 Task: Add Attachment from "Attach a link" to Card Card0000000156 in Board Board0000000039 in Workspace WS0000000013 in Trello. Add Cover Red to Card Card0000000156 in Board Board0000000039 in Workspace WS0000000013 in Trello. Add "Join Card" Button Button0000000156  to Card Card0000000156 in Board Board0000000039 in Workspace WS0000000013 in Trello. Add Description DS0000000156 to Card Card0000000156 in Board Board0000000039 in Workspace WS0000000013 in Trello. Add Comment CM0000000156 to Card Card0000000156 in Board Board0000000039 in Workspace WS0000000013 in Trello
Action: Mouse moved to (538, 24)
Screenshot: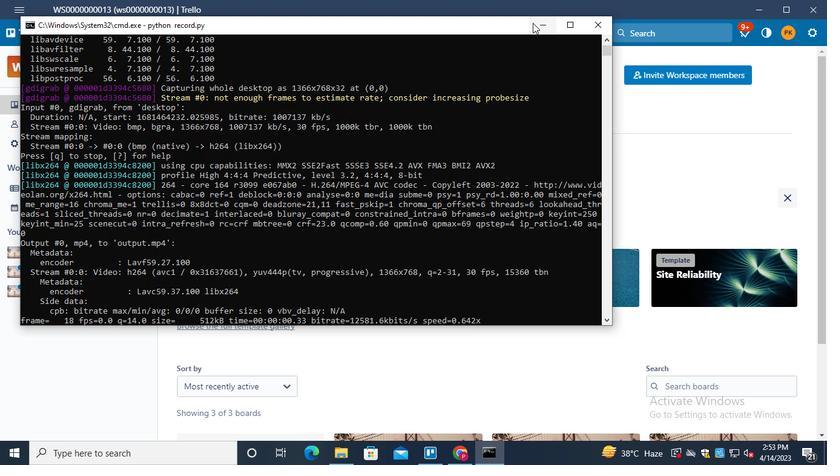 
Action: Mouse pressed left at (538, 24)
Screenshot: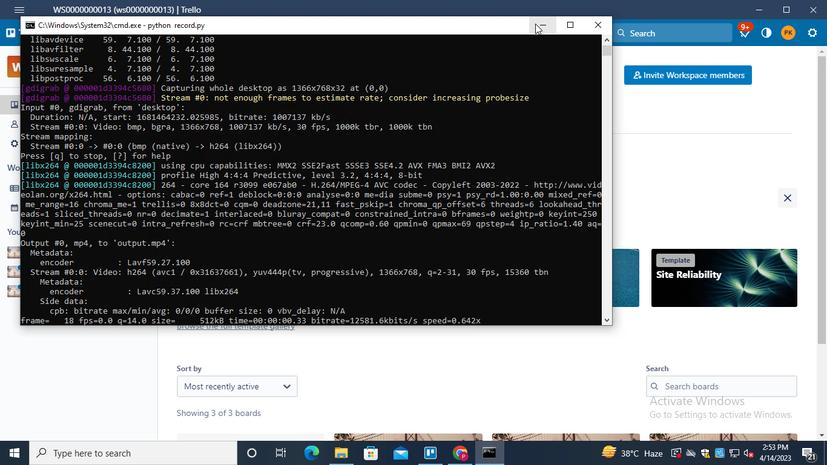 
Action: Mouse moved to (47, 292)
Screenshot: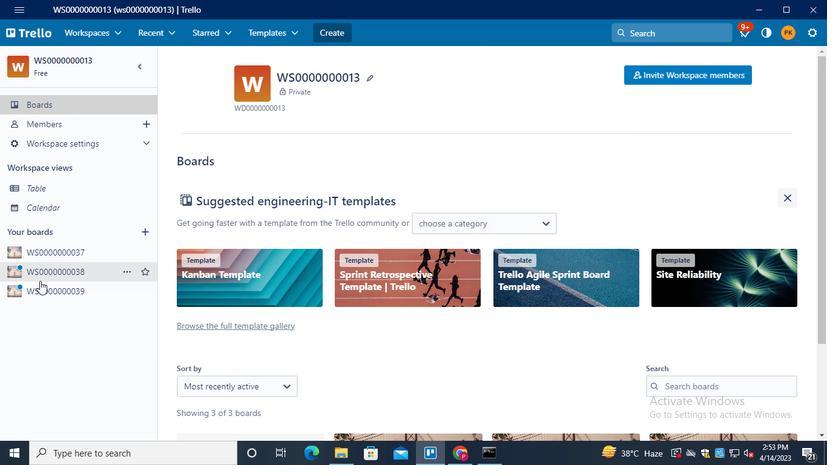 
Action: Mouse pressed left at (47, 292)
Screenshot: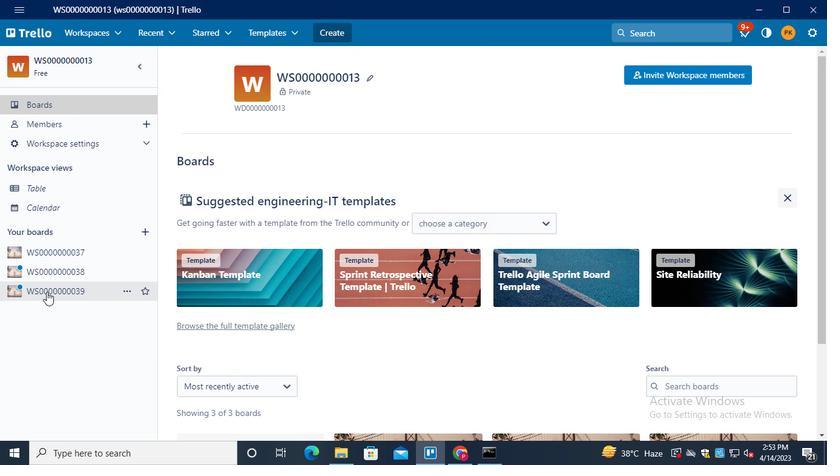 
Action: Mouse moved to (235, 367)
Screenshot: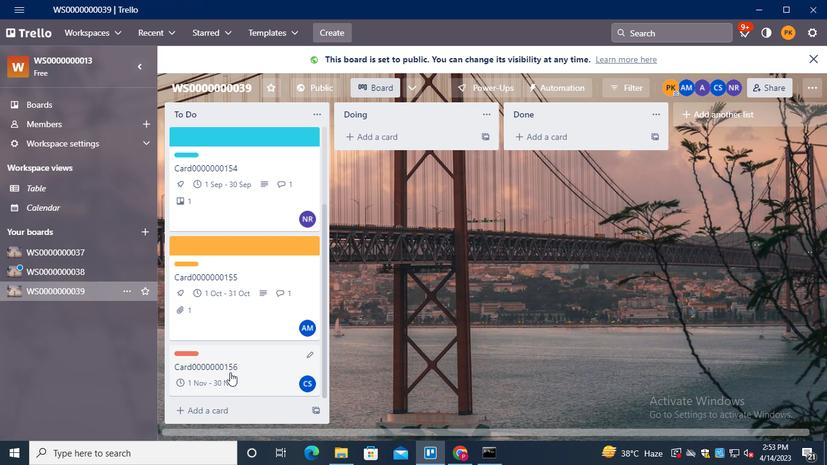 
Action: Mouse pressed left at (235, 367)
Screenshot: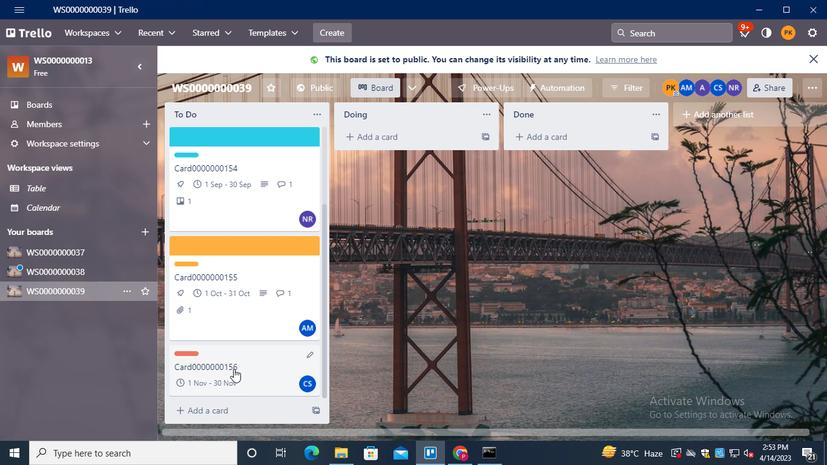 
Action: Mouse moved to (585, 258)
Screenshot: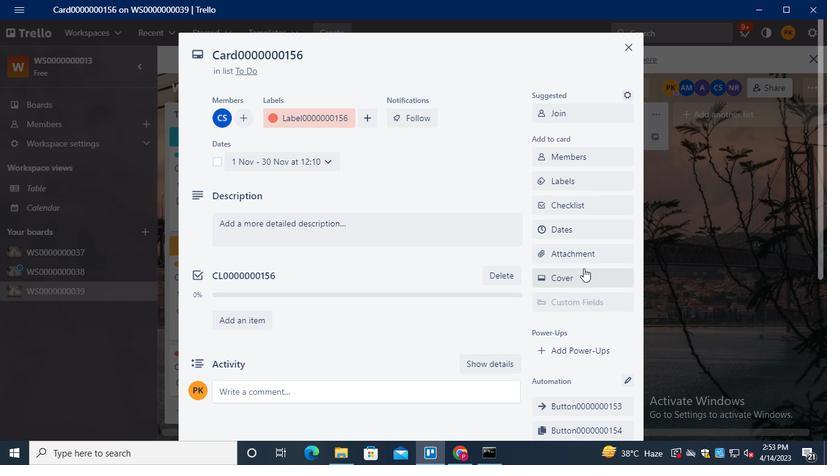 
Action: Mouse pressed left at (585, 258)
Screenshot: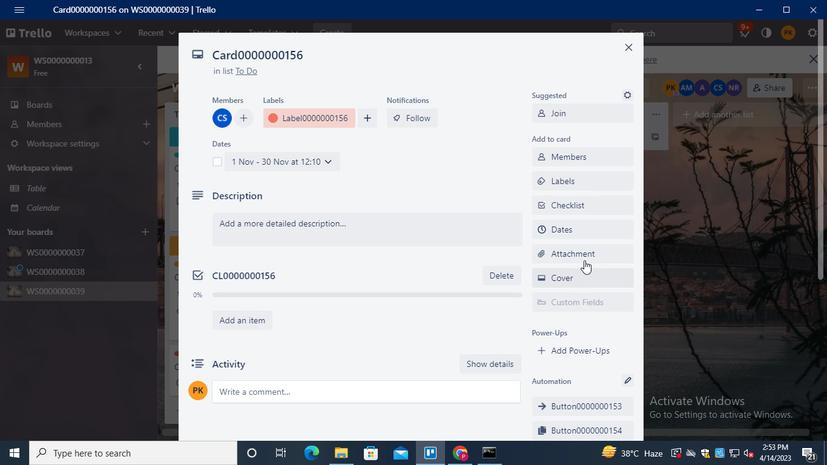 
Action: Mouse moved to (585, 246)
Screenshot: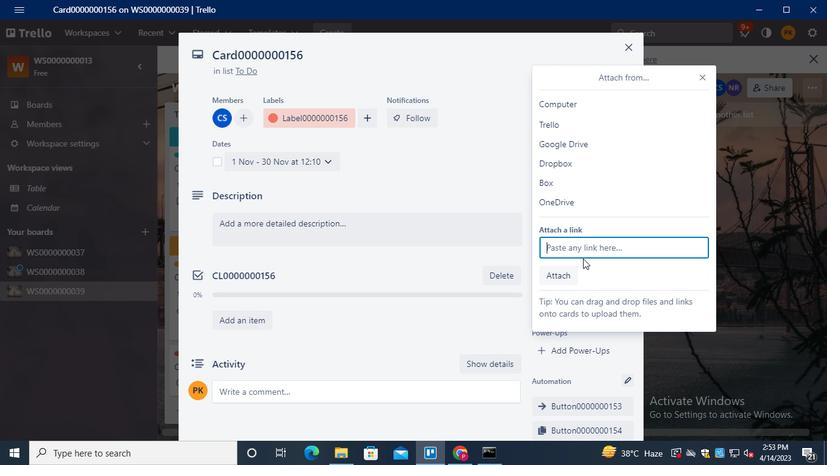 
Action: Keyboard Key.ctrl_l
Screenshot: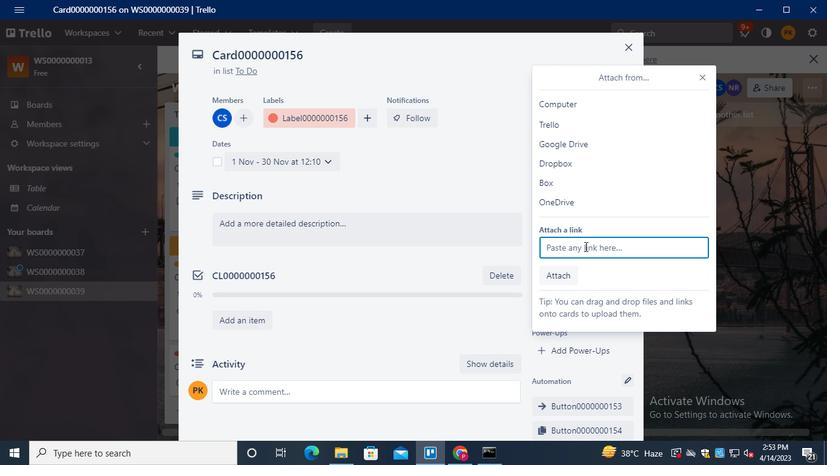 
Action: Keyboard \x16
Screenshot: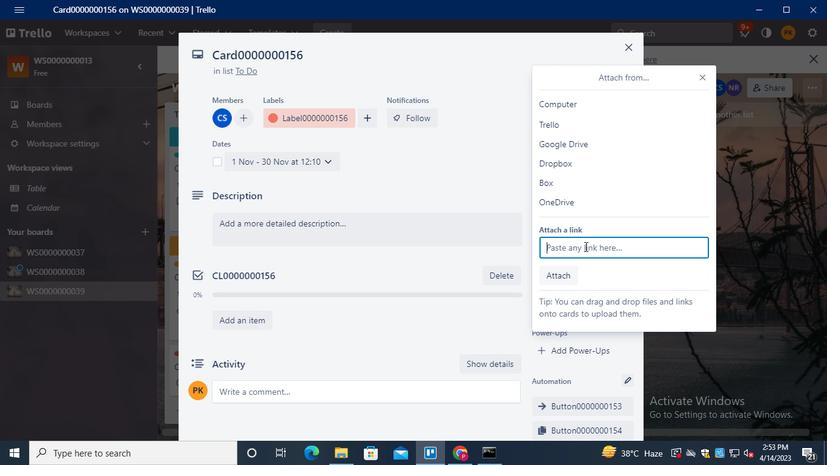 
Action: Mouse moved to (579, 248)
Screenshot: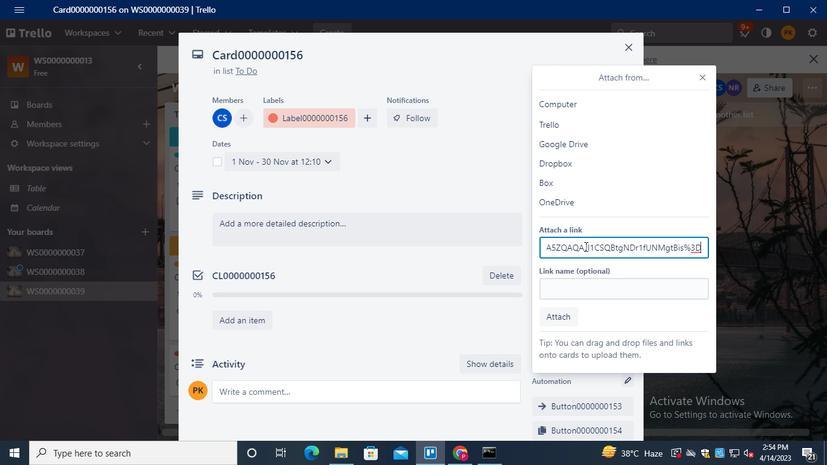 
Action: Keyboard Key.enter
Screenshot: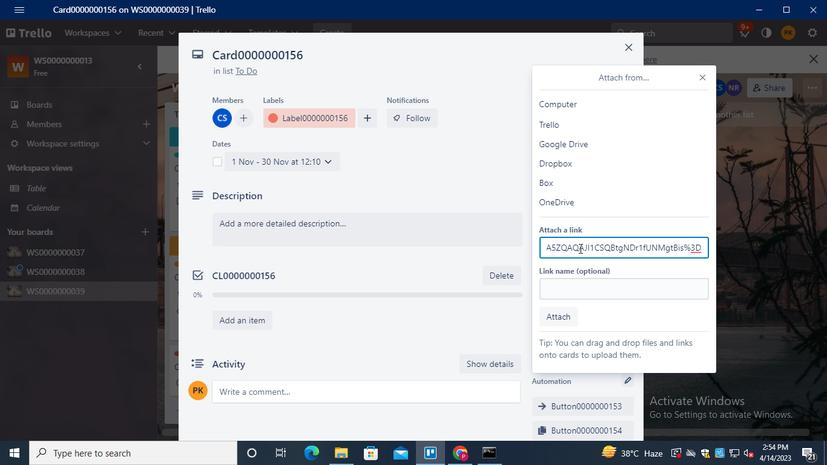 
Action: Mouse moved to (597, 278)
Screenshot: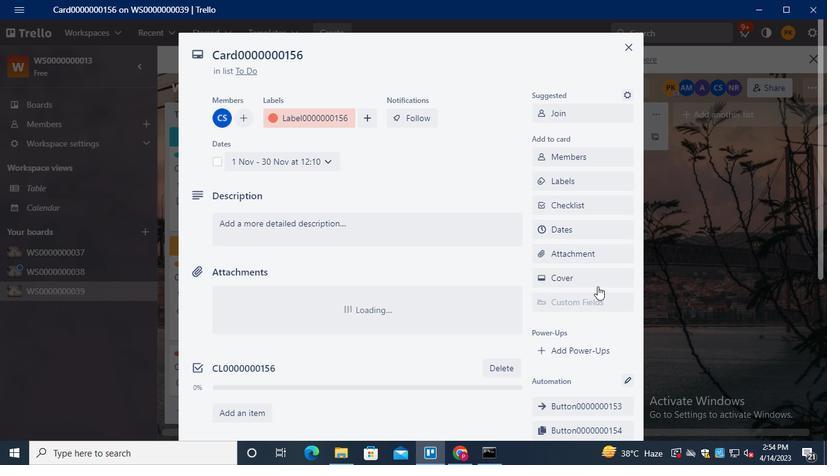 
Action: Mouse pressed left at (597, 278)
Screenshot: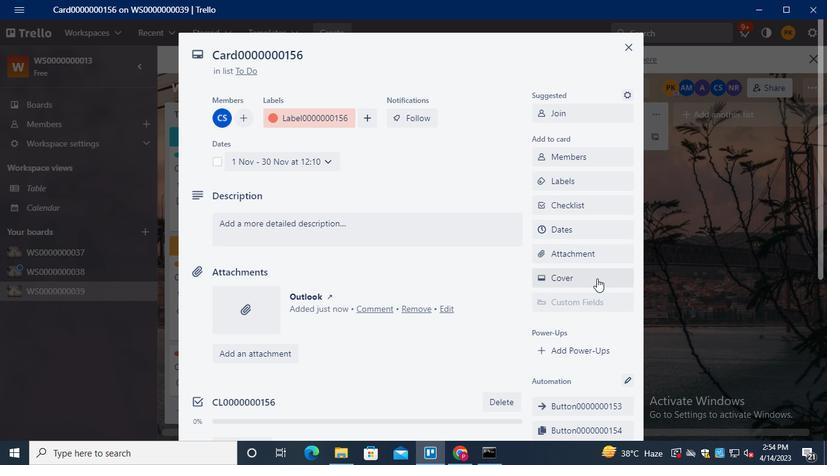 
Action: Mouse moved to (665, 200)
Screenshot: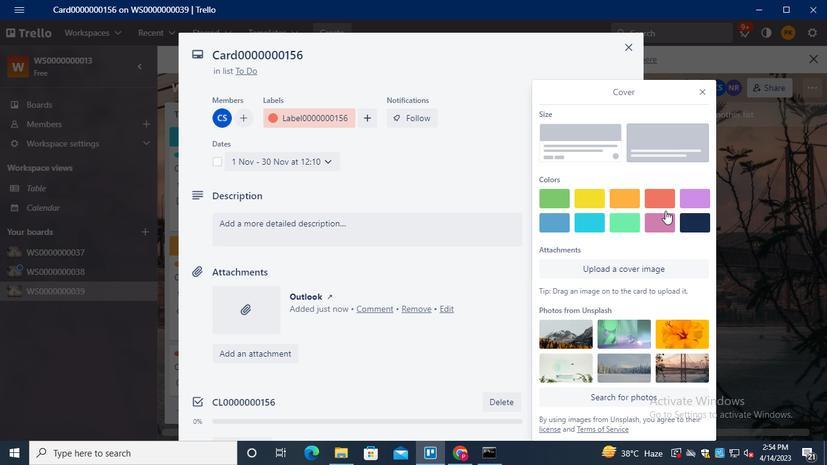 
Action: Mouse pressed left at (665, 200)
Screenshot: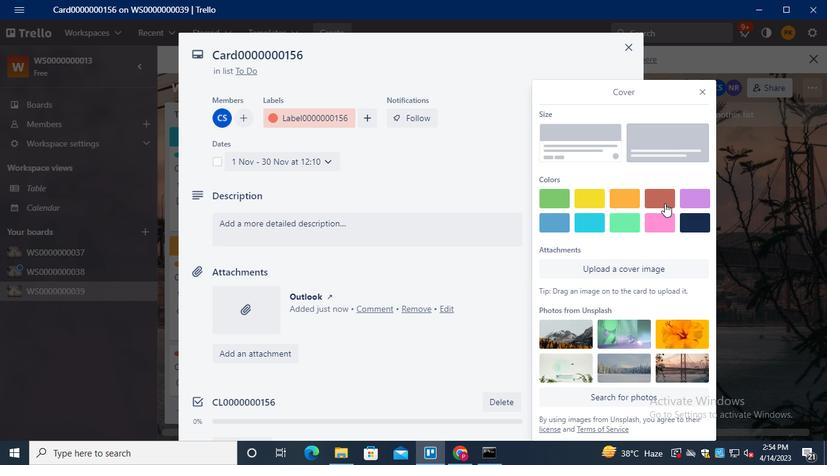 
Action: Mouse moved to (702, 68)
Screenshot: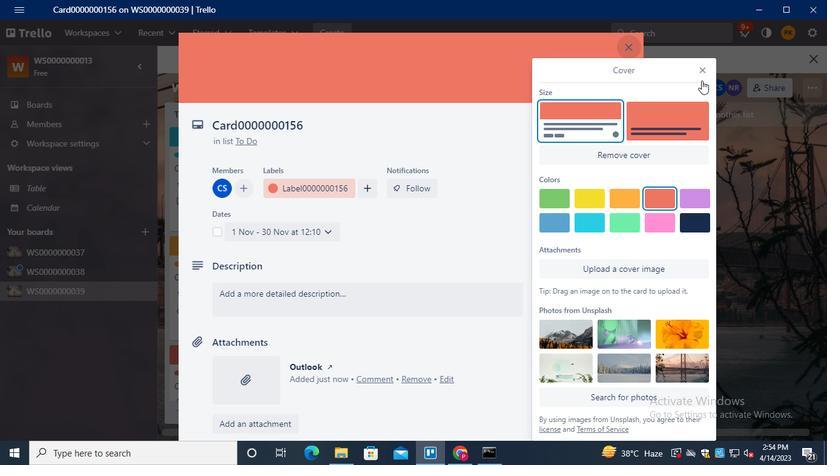 
Action: Mouse pressed left at (702, 68)
Screenshot: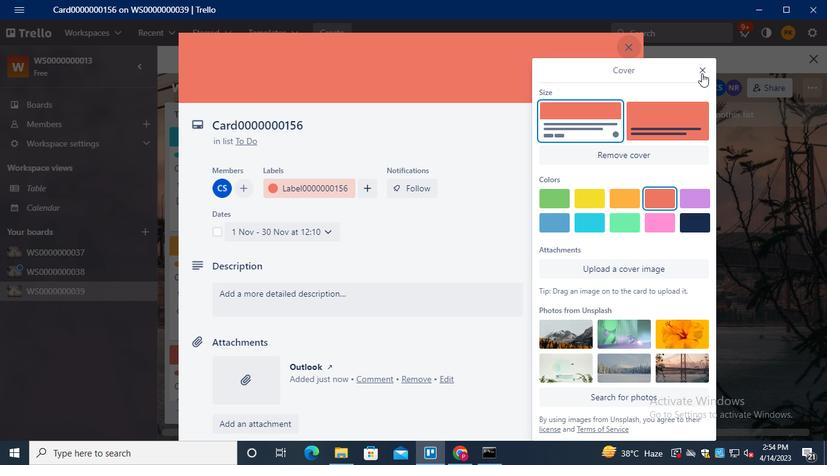 
Action: Mouse moved to (578, 407)
Screenshot: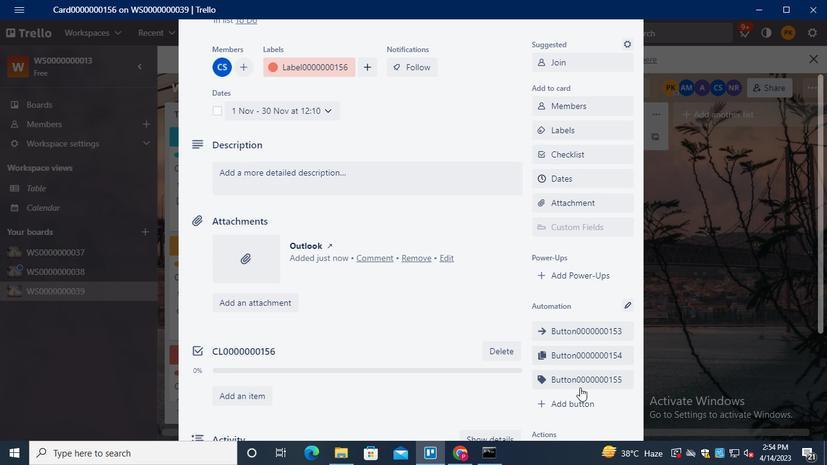 
Action: Mouse pressed left at (578, 407)
Screenshot: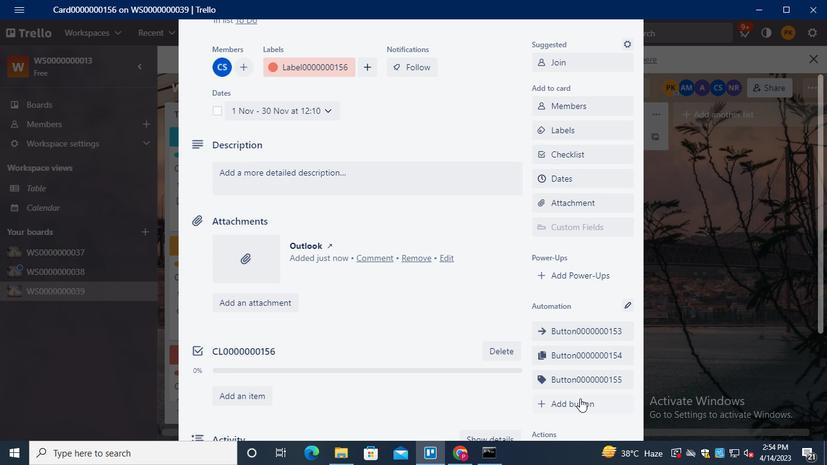 
Action: Mouse moved to (585, 211)
Screenshot: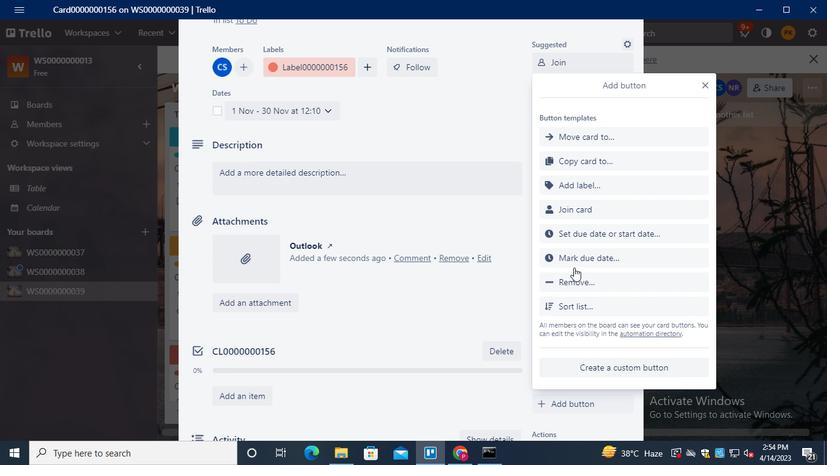 
Action: Mouse pressed left at (585, 211)
Screenshot: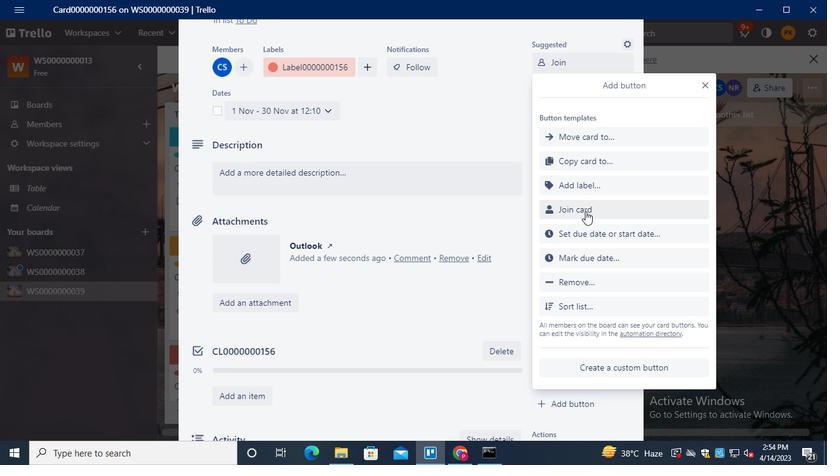 
Action: Mouse moved to (585, 199)
Screenshot: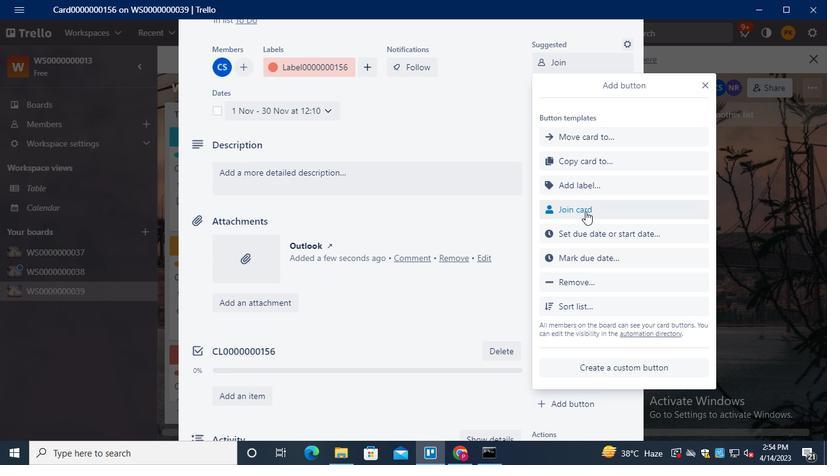 
Action: Keyboard Key.shift
Screenshot: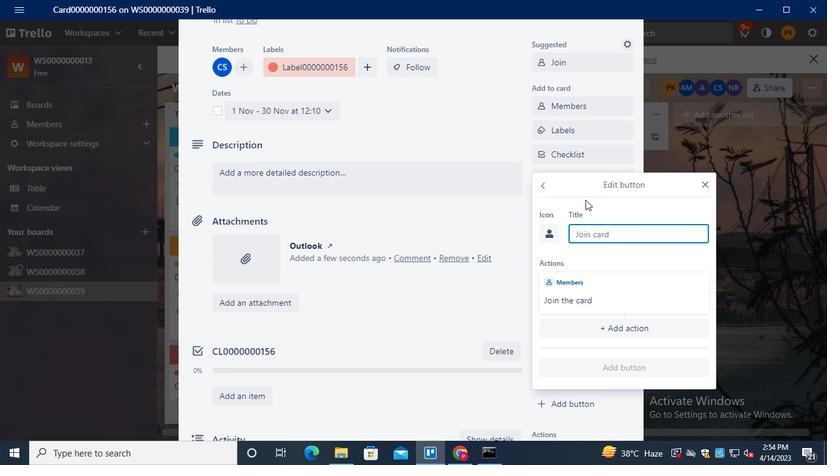 
Action: Keyboard B
Screenshot: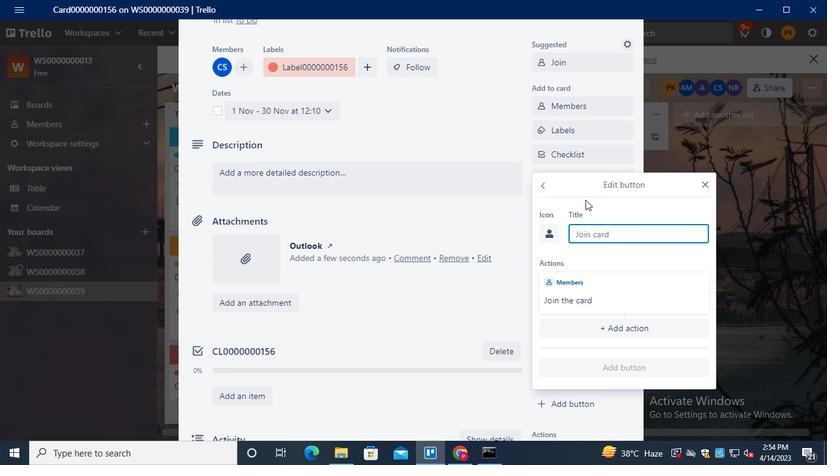 
Action: Keyboard u
Screenshot: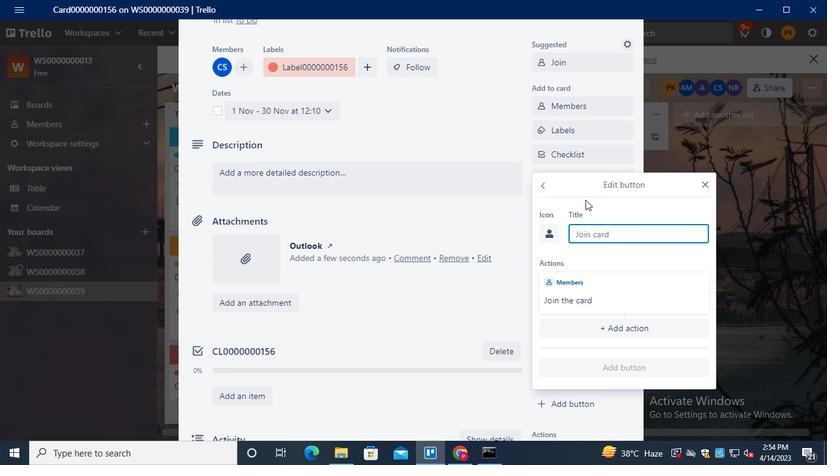 
Action: Keyboard t
Screenshot: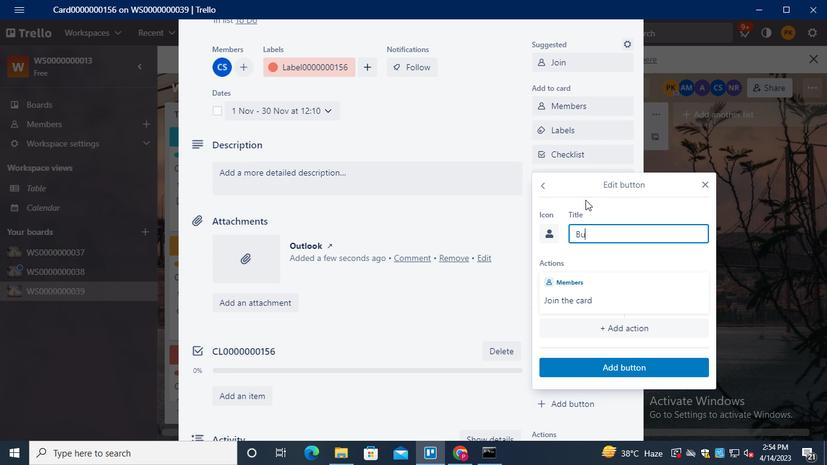 
Action: Keyboard t
Screenshot: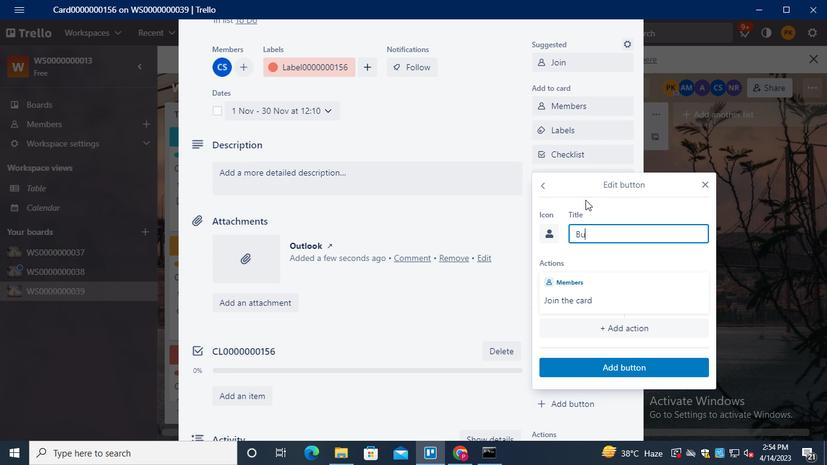 
Action: Keyboard o
Screenshot: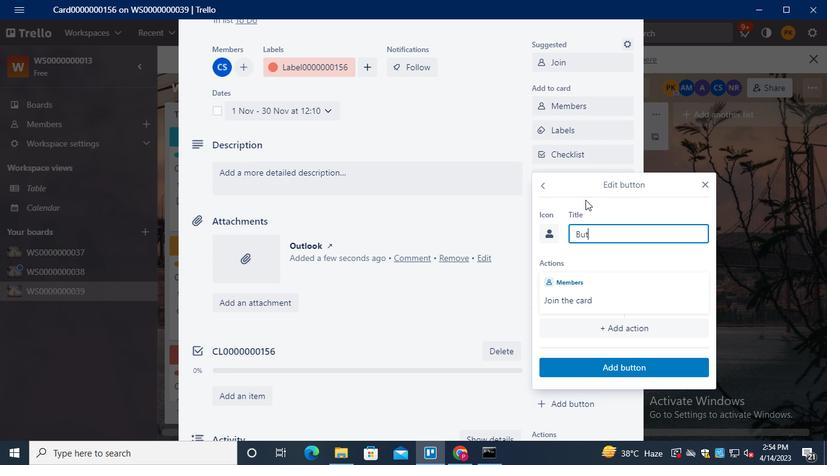 
Action: Keyboard n
Screenshot: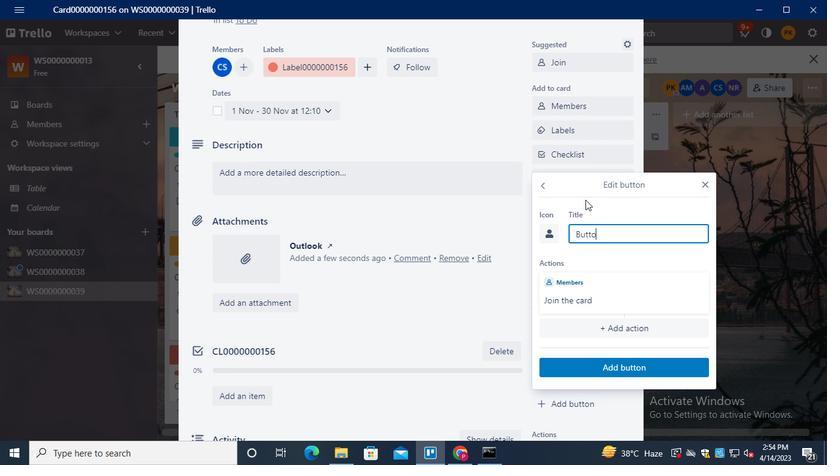 
Action: Keyboard <96>
Screenshot: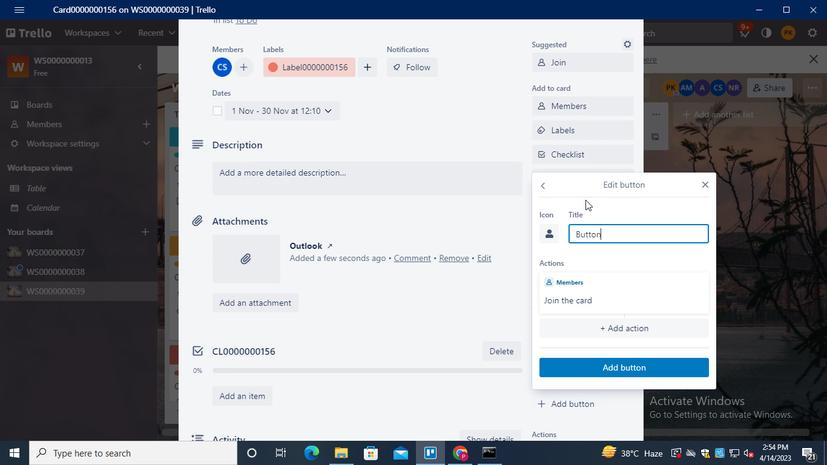 
Action: Keyboard <96>
Screenshot: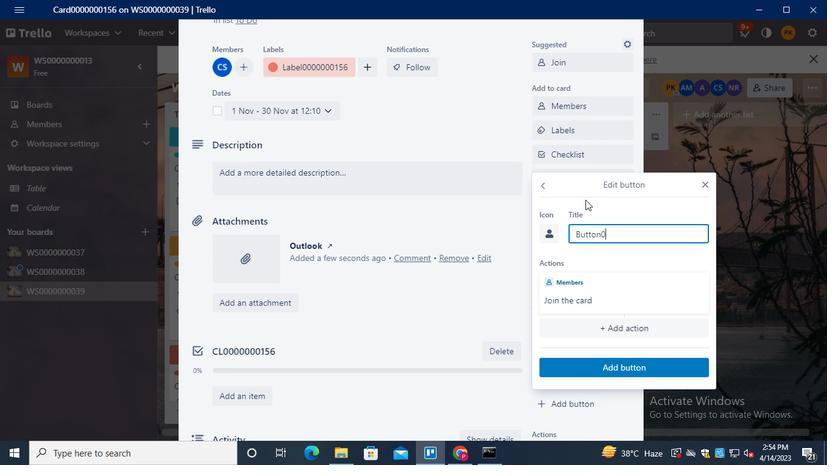 
Action: Keyboard <96>
Screenshot: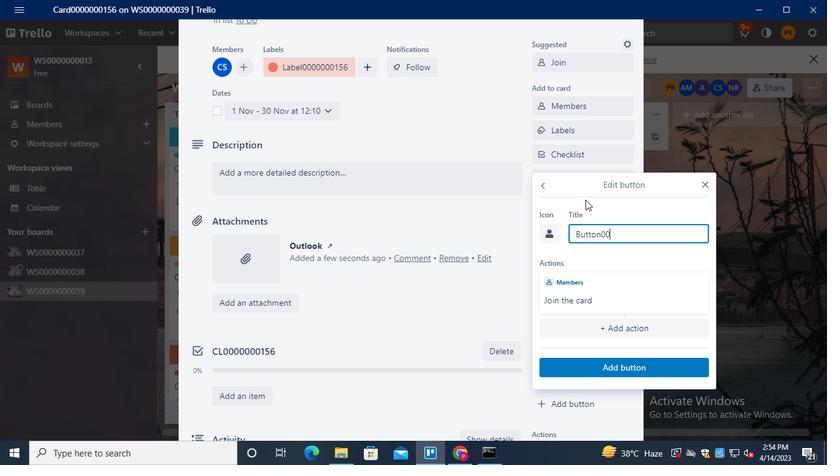 
Action: Keyboard <96>
Screenshot: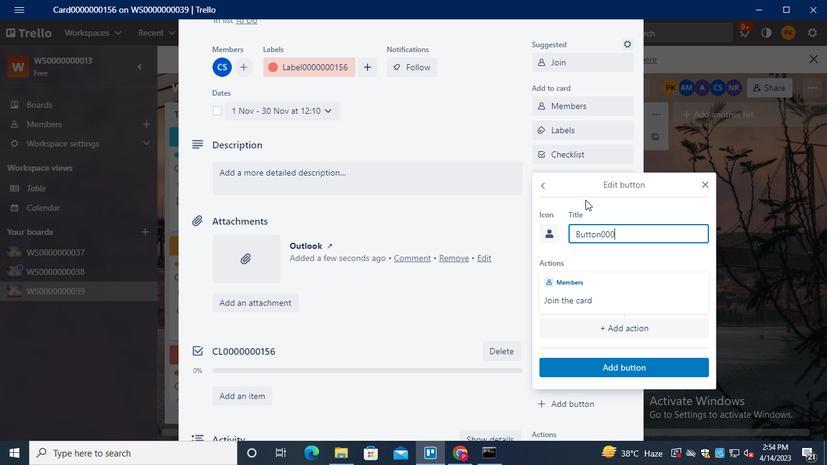 
Action: Keyboard <96>
Screenshot: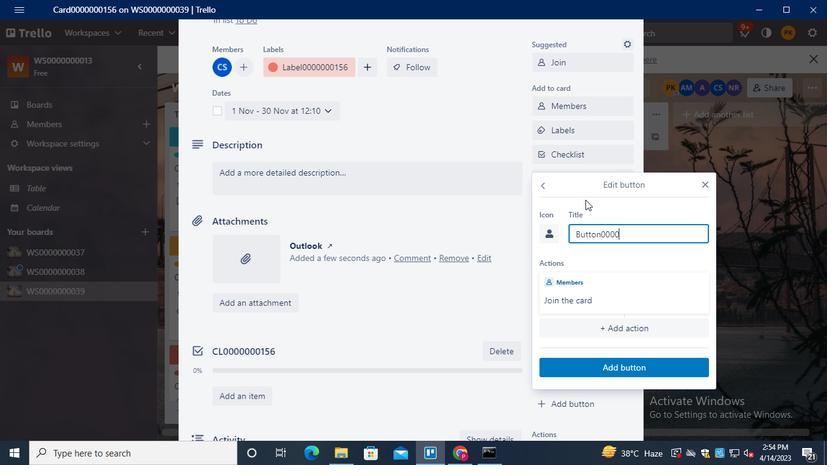 
Action: Keyboard <96>
Screenshot: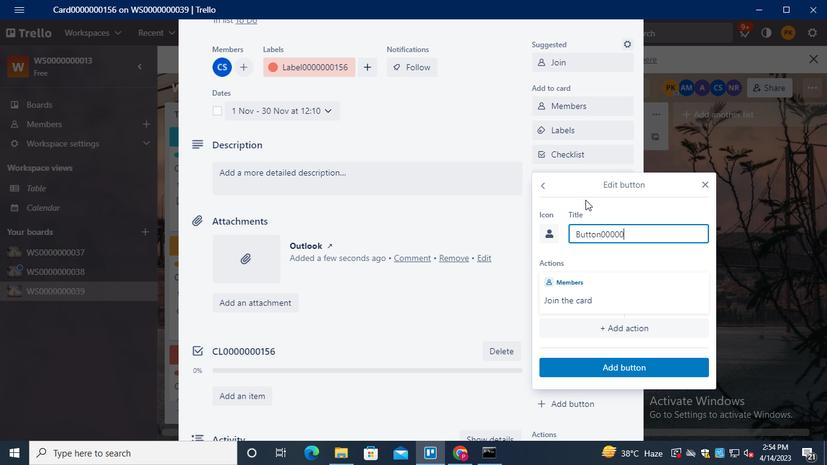 
Action: Keyboard <96>
Screenshot: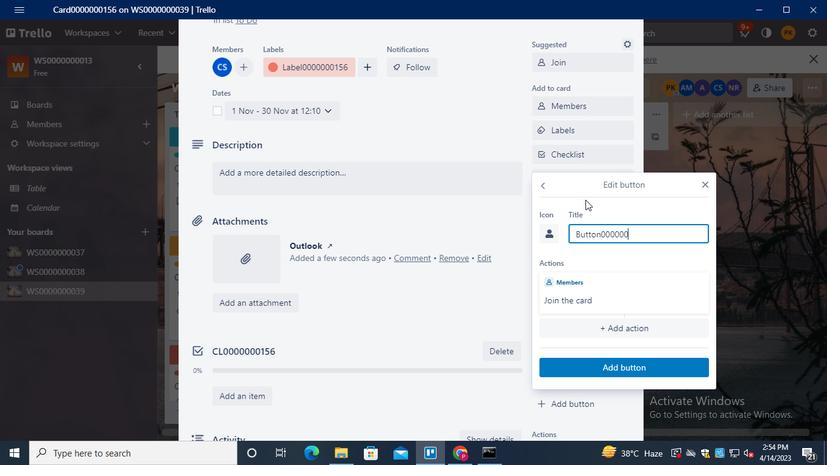 
Action: Keyboard <97>
Screenshot: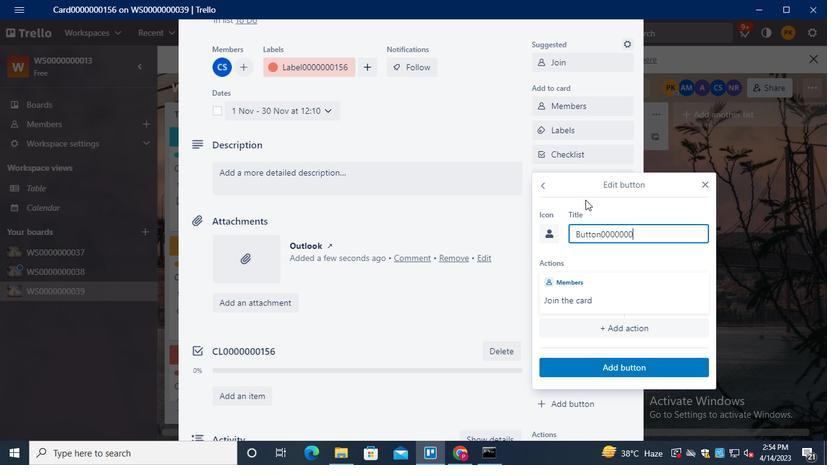 
Action: Keyboard <101>
Screenshot: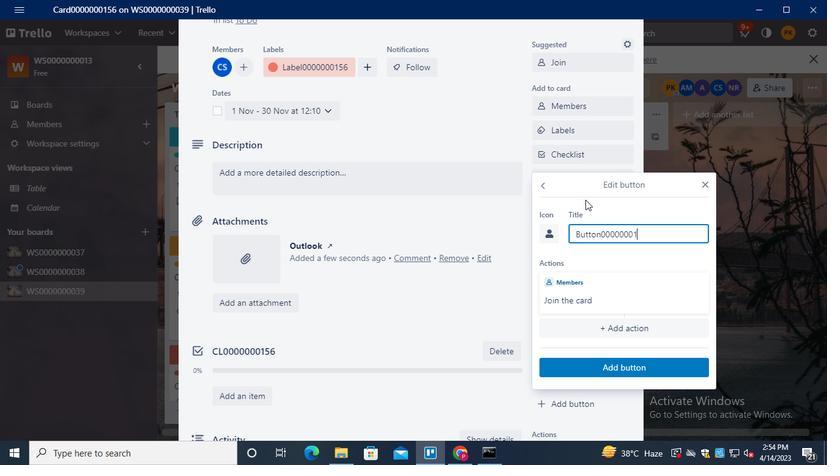 
Action: Keyboard <102>
Screenshot: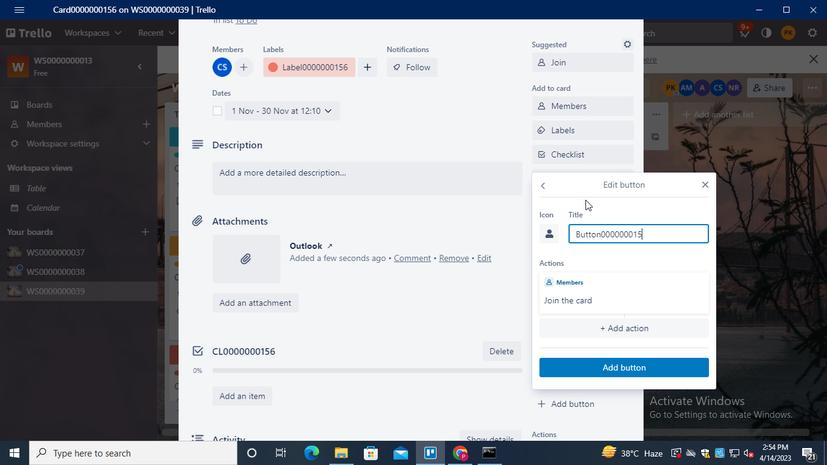 
Action: Mouse moved to (599, 376)
Screenshot: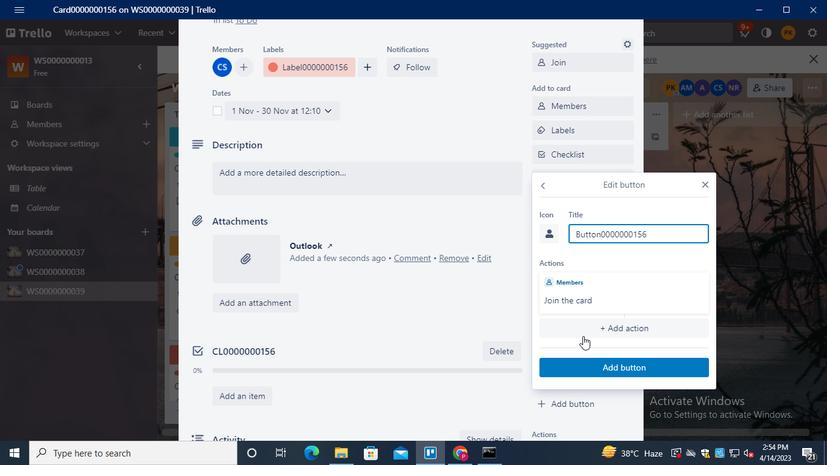 
Action: Mouse pressed left at (599, 376)
Screenshot: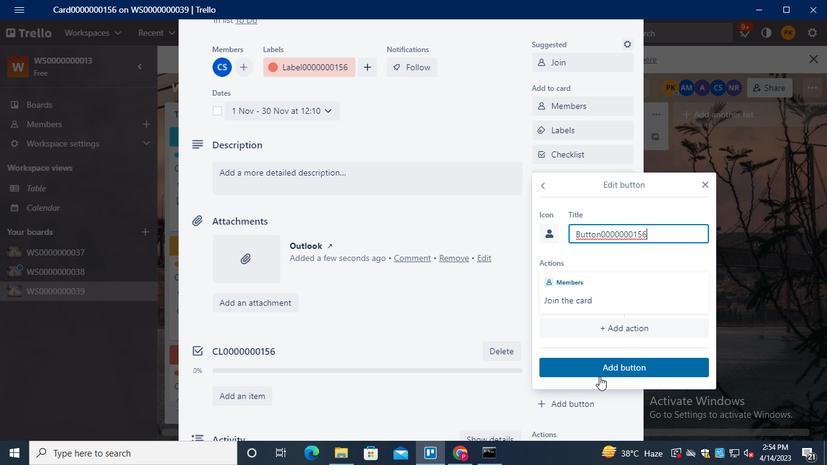 
Action: Mouse moved to (333, 187)
Screenshot: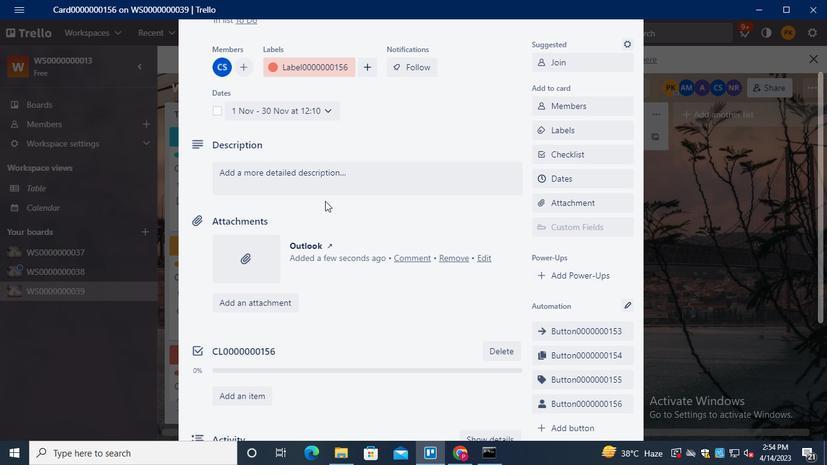 
Action: Mouse pressed left at (333, 187)
Screenshot: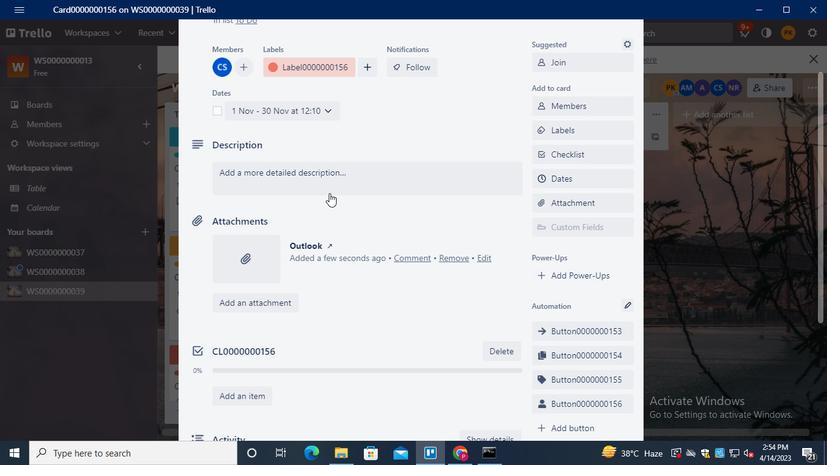 
Action: Keyboard Key.shift
Screenshot: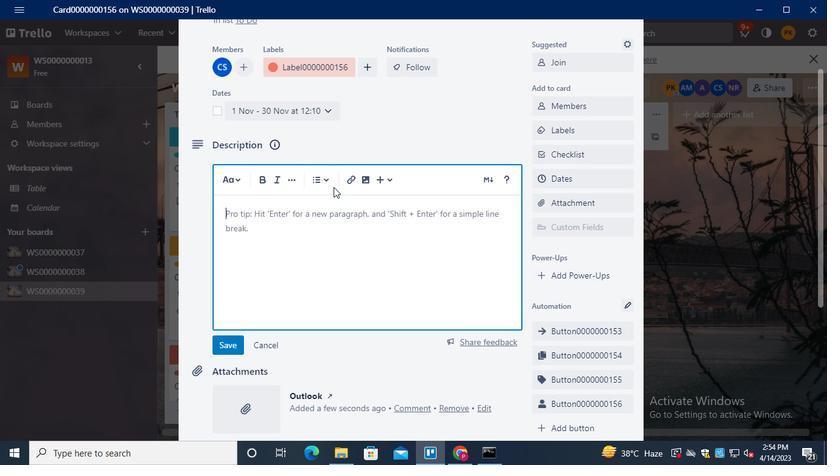 
Action: Keyboard D
Screenshot: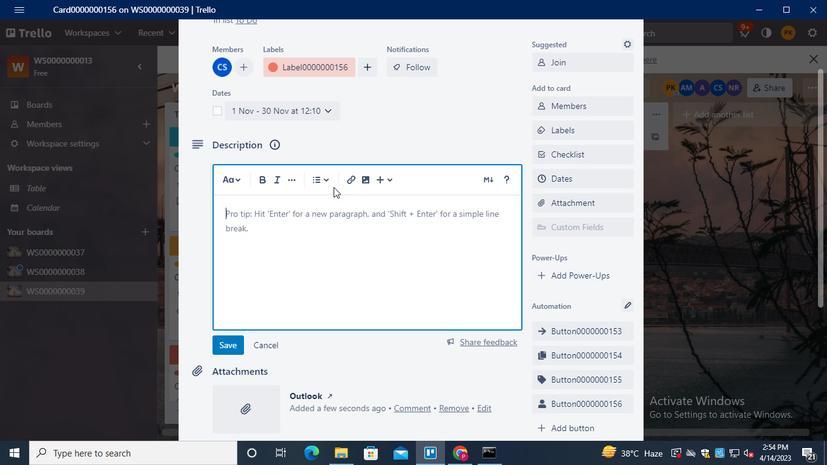 
Action: Keyboard S
Screenshot: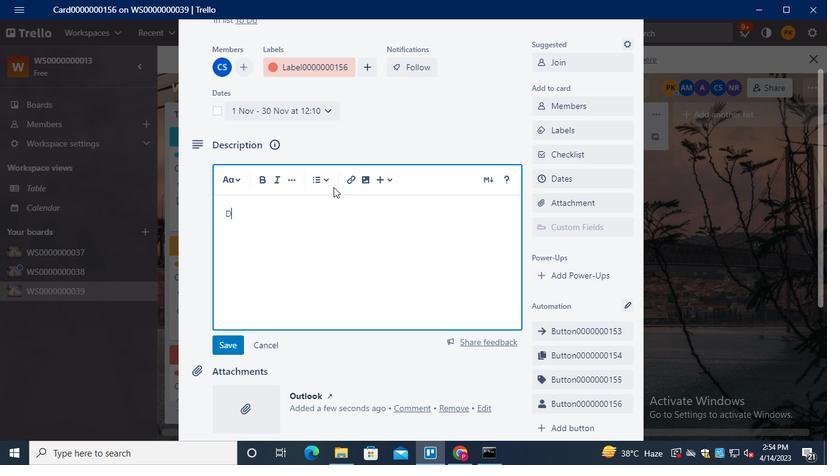 
Action: Keyboard <96>
Screenshot: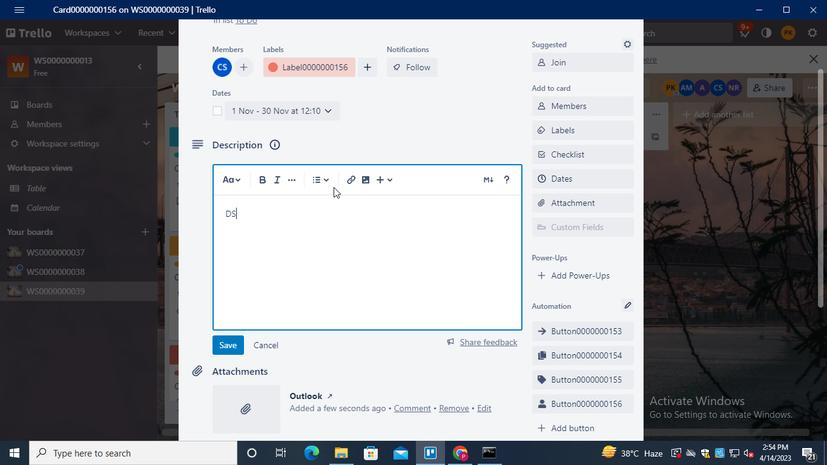 
Action: Keyboard <96>
Screenshot: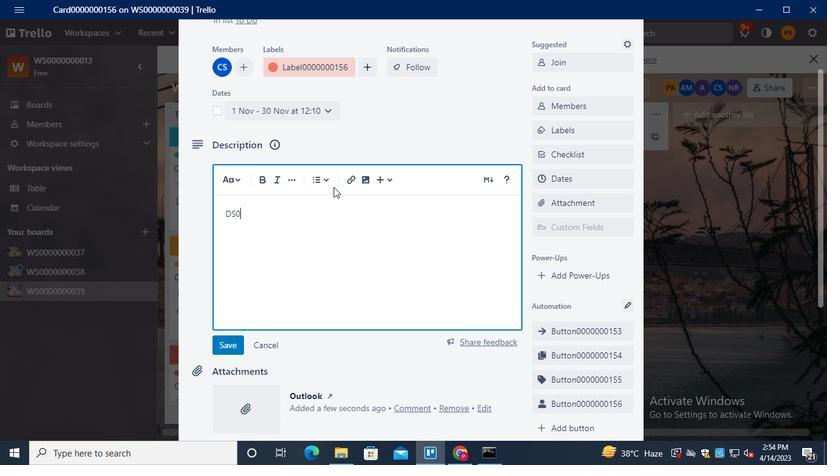 
Action: Keyboard <96>
Screenshot: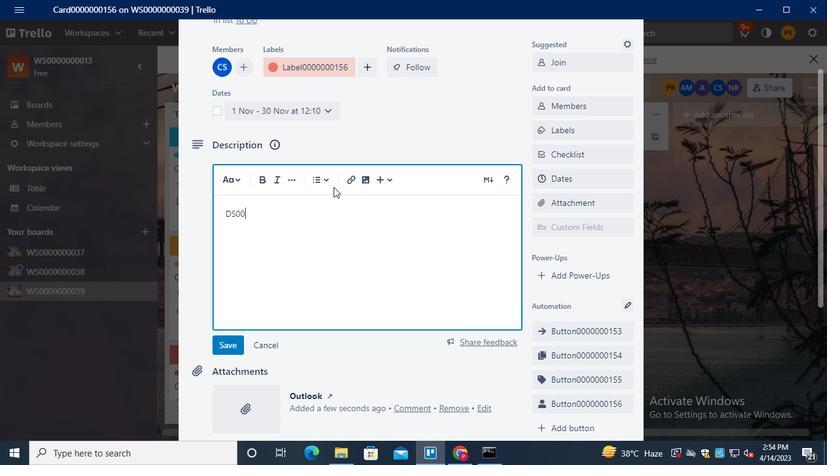 
Action: Keyboard <96>
Screenshot: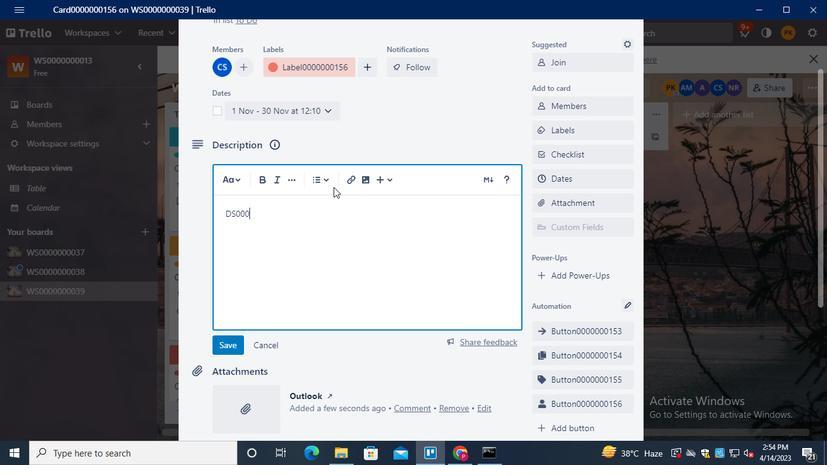 
Action: Keyboard <96>
Screenshot: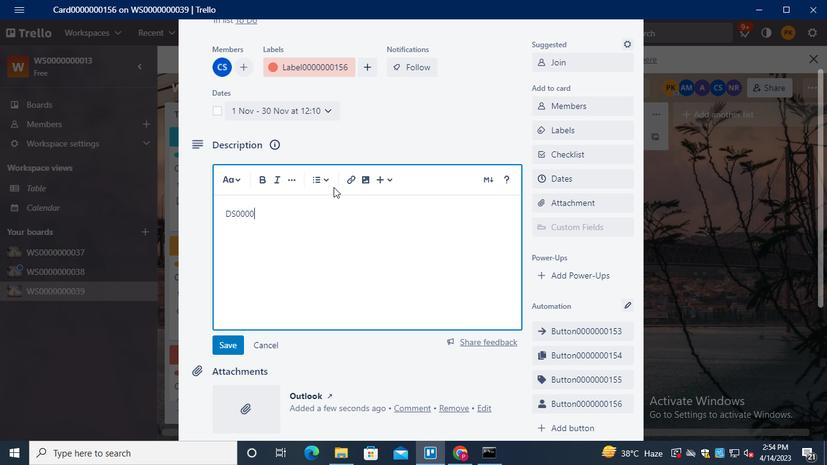 
Action: Keyboard <96>
Screenshot: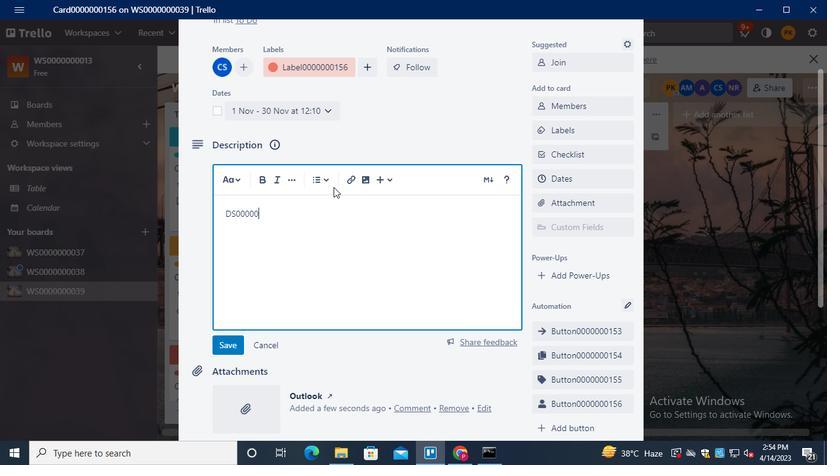 
Action: Keyboard <96>
Screenshot: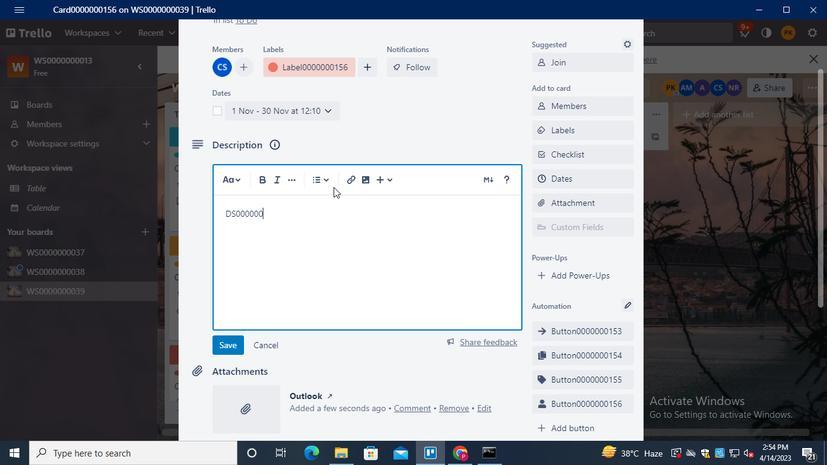 
Action: Keyboard <97>
Screenshot: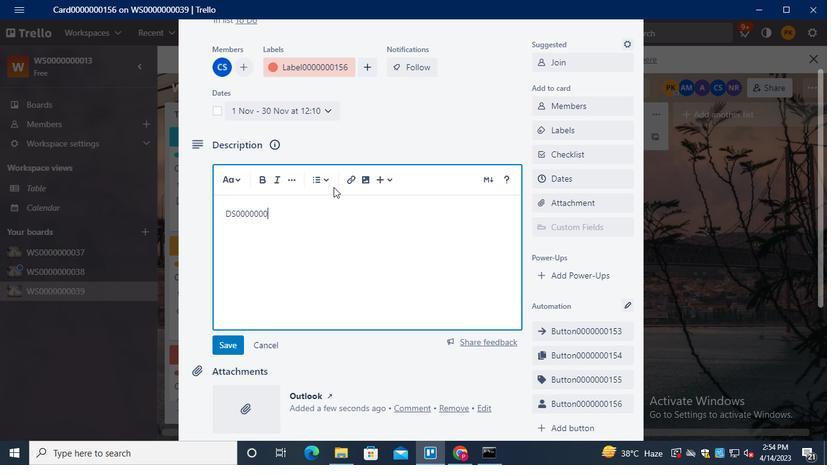 
Action: Keyboard <101>
Screenshot: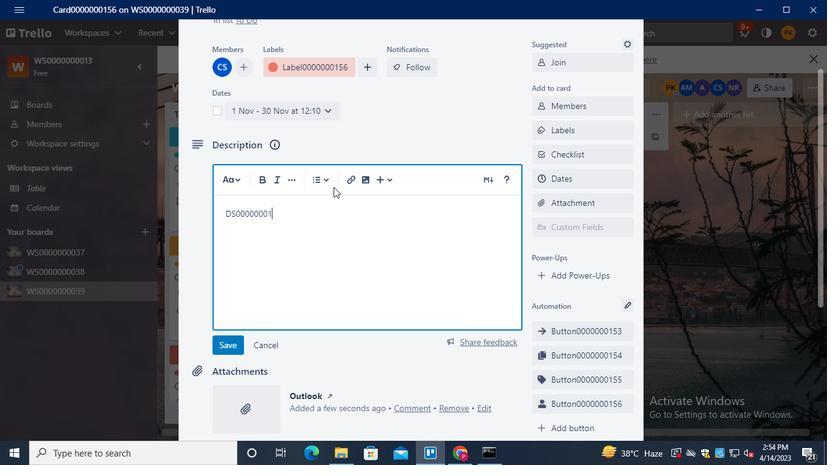 
Action: Keyboard <102>
Screenshot: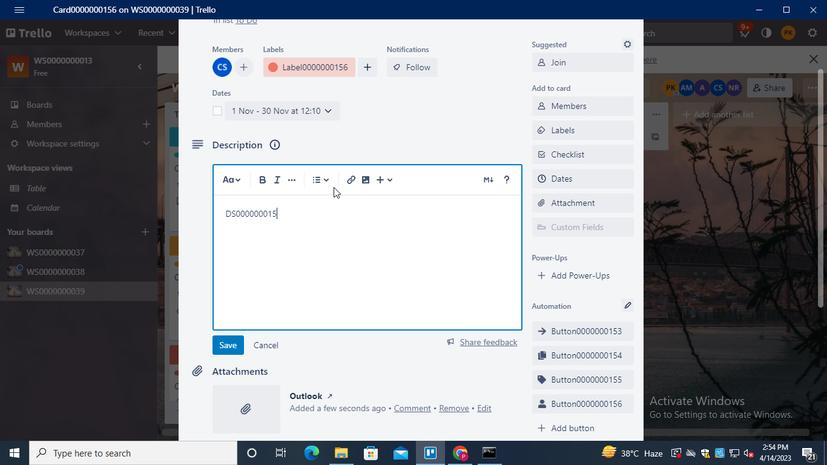 
Action: Mouse moved to (224, 344)
Screenshot: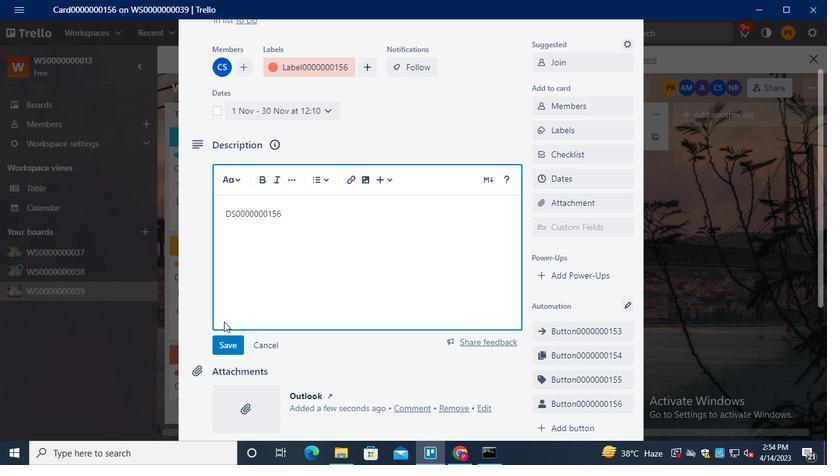 
Action: Mouse pressed left at (224, 344)
Screenshot: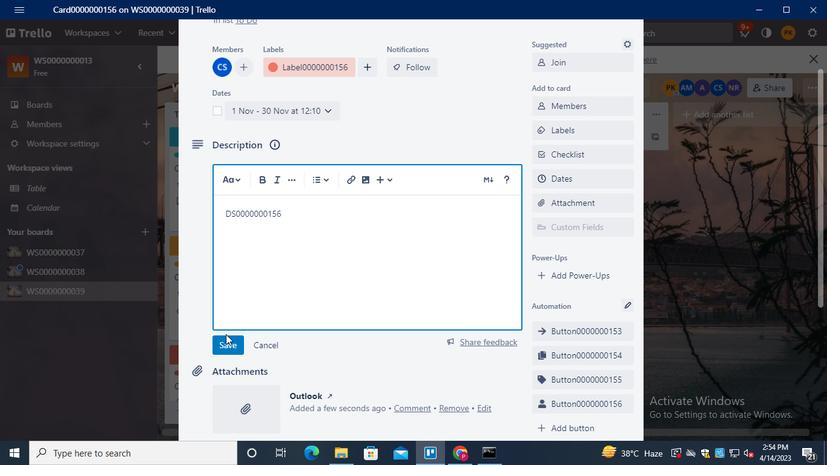 
Action: Mouse moved to (253, 238)
Screenshot: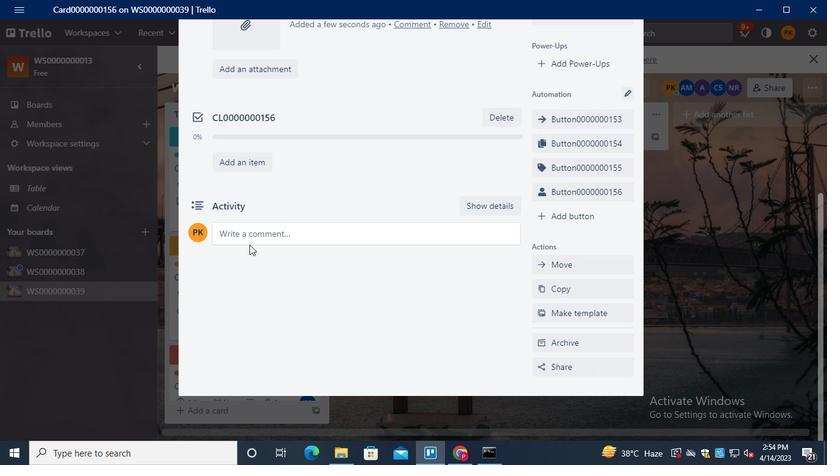 
Action: Mouse pressed left at (253, 238)
Screenshot: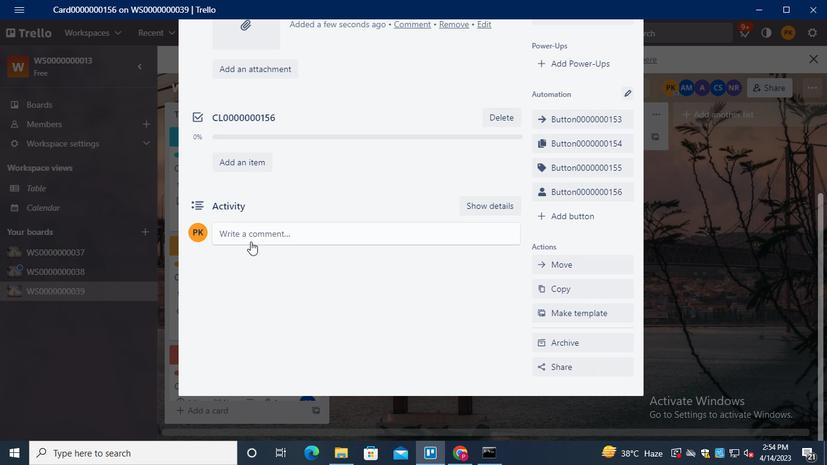 
Action: Keyboard Key.shift
Screenshot: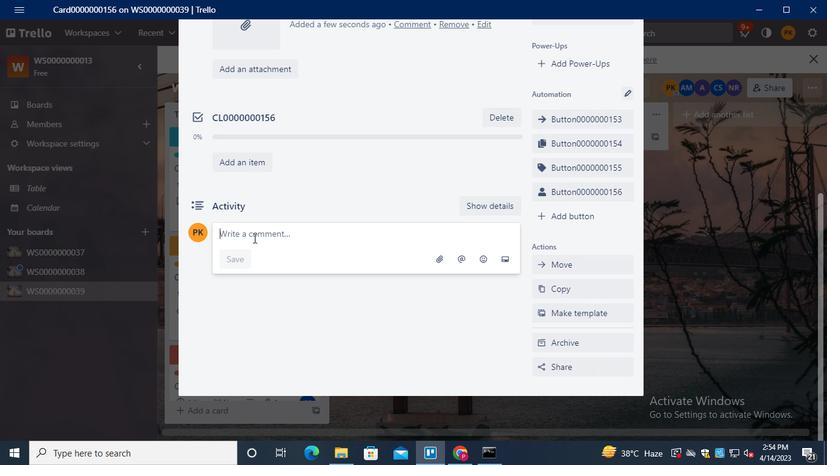 
Action: Keyboard C
Screenshot: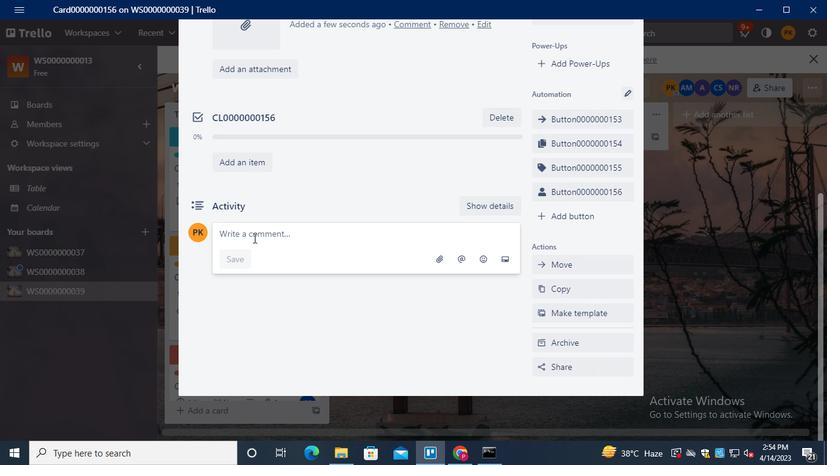 
Action: Keyboard M
Screenshot: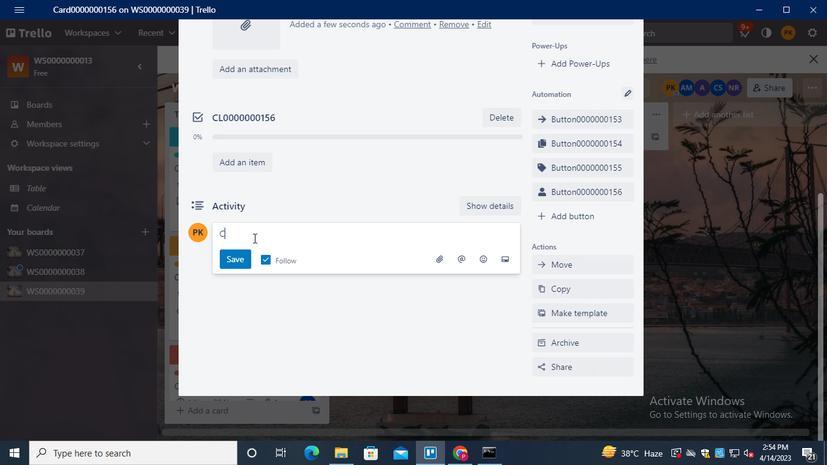 
Action: Keyboard <96>
Screenshot: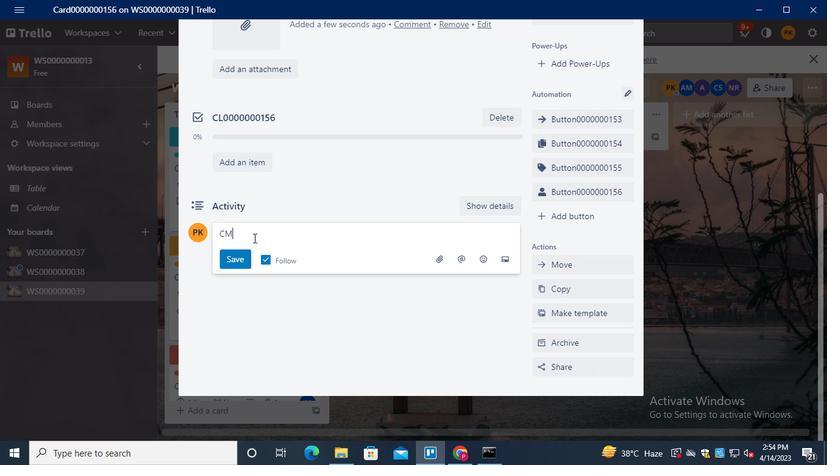 
Action: Keyboard <96>
Screenshot: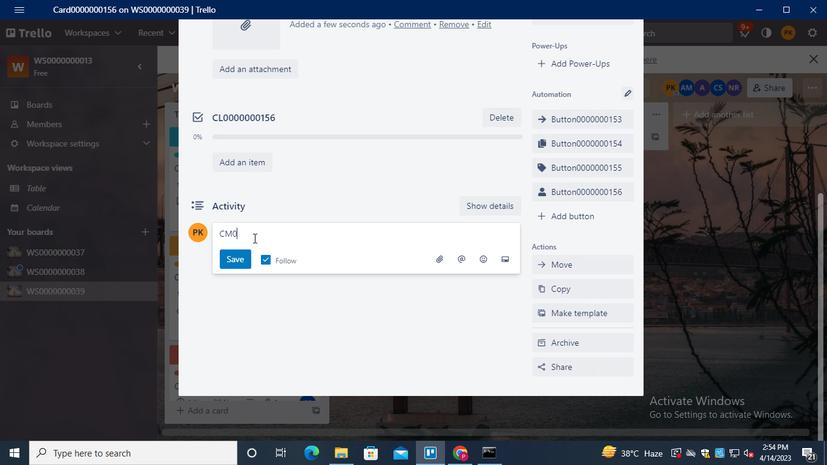 
Action: Keyboard <96>
Screenshot: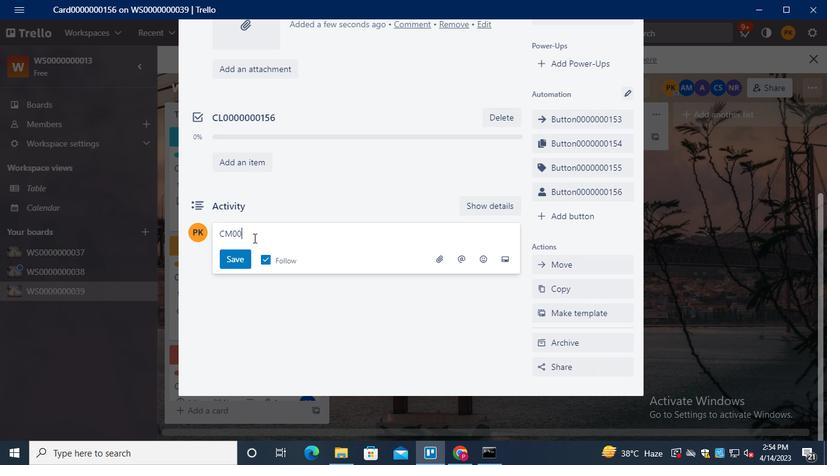 
Action: Keyboard <96>
Screenshot: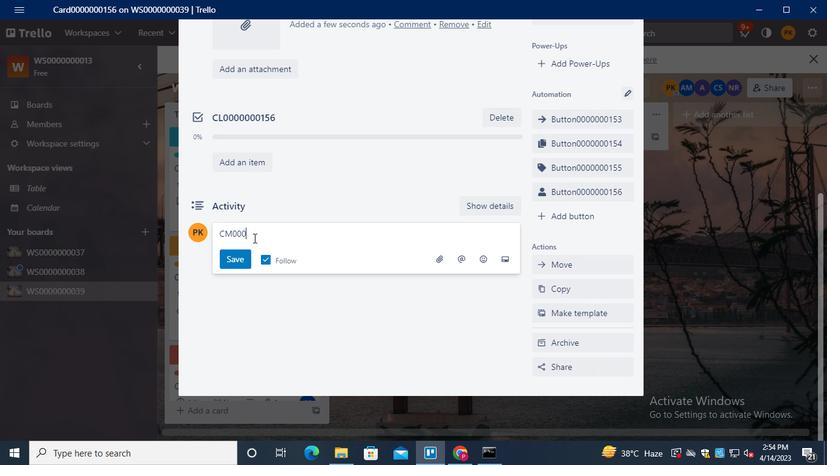 
Action: Keyboard <96>
Screenshot: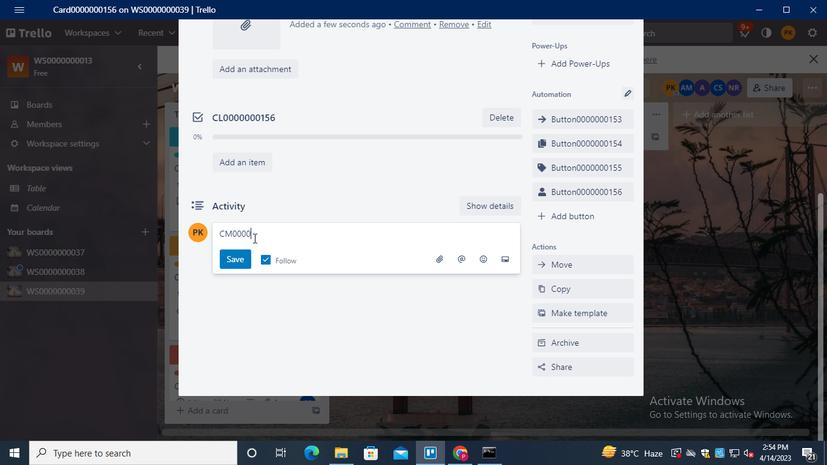 
Action: Keyboard <96>
Screenshot: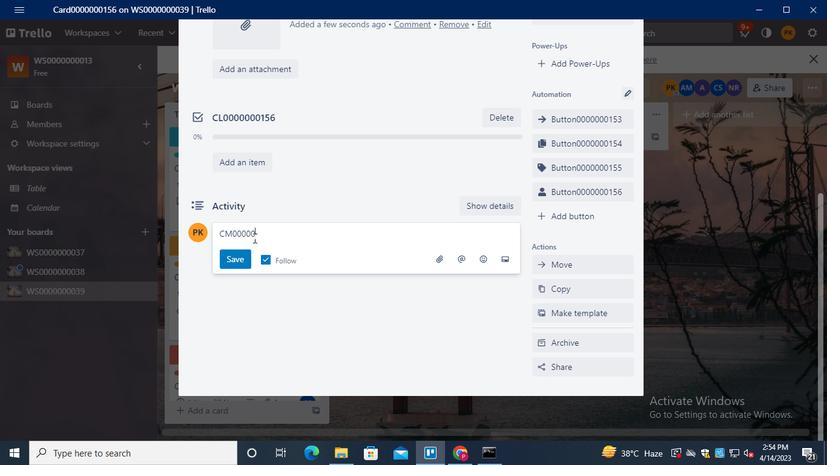 
Action: Keyboard <96>
Screenshot: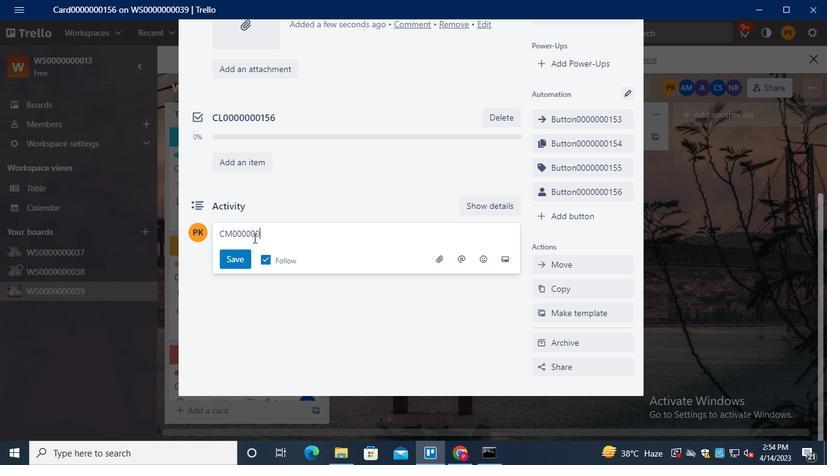 
Action: Keyboard <97>
Screenshot: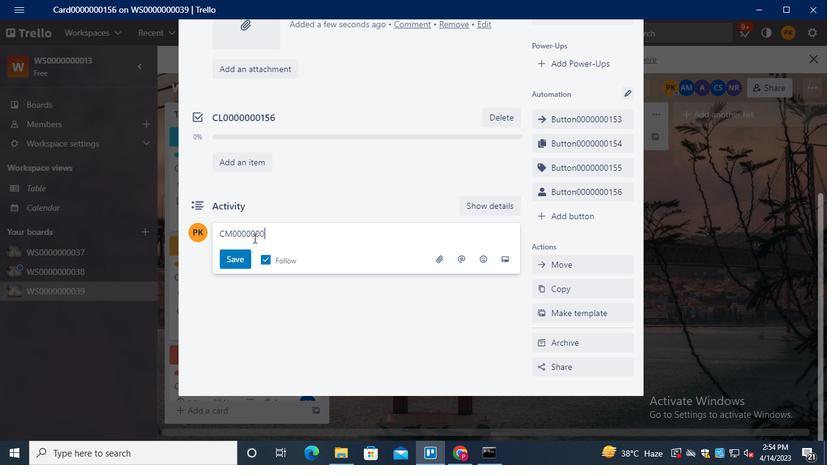 
Action: Keyboard <101>
Screenshot: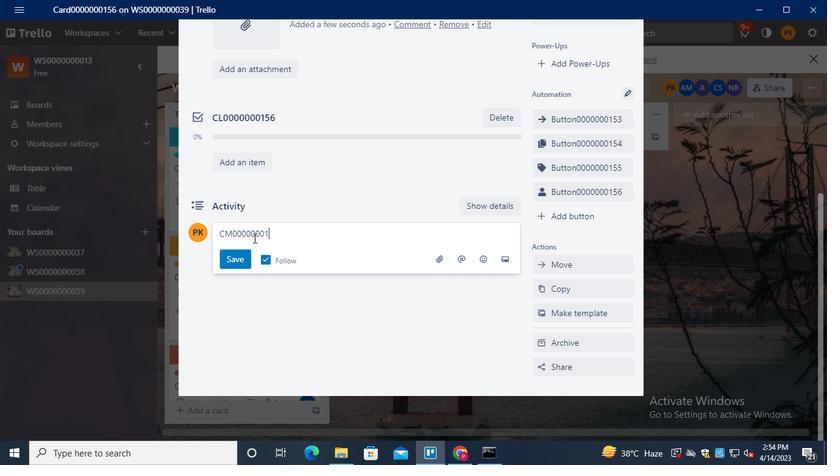 
Action: Keyboard <102>
Screenshot: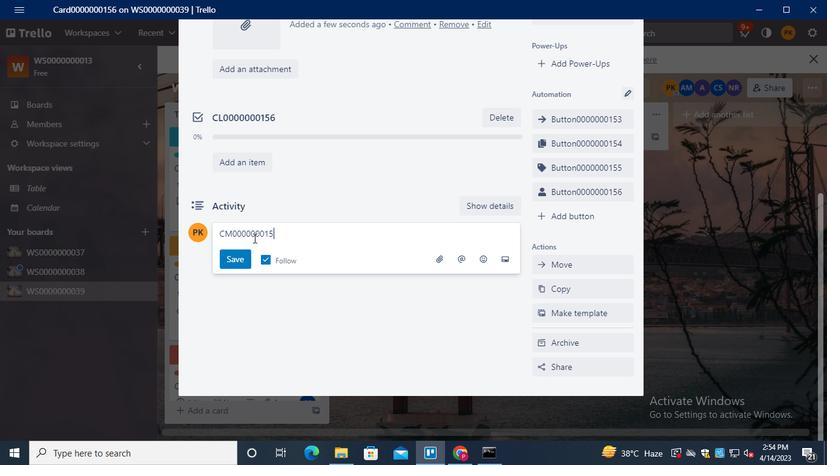 
Action: Mouse moved to (239, 255)
Screenshot: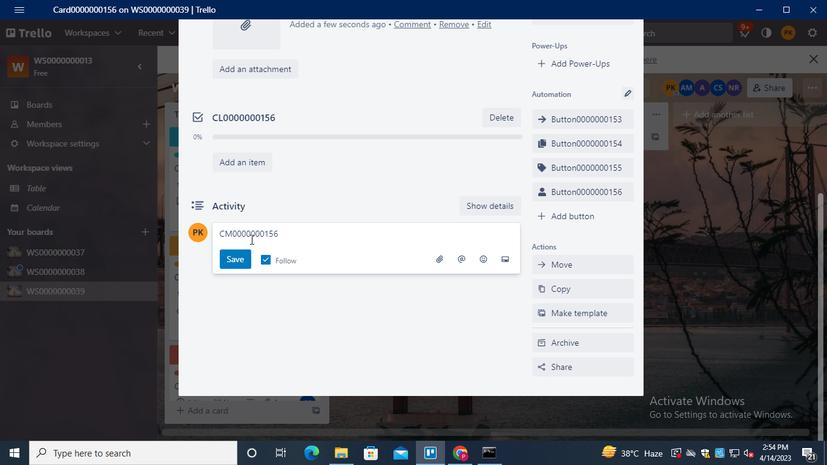 
Action: Mouse pressed left at (239, 255)
Screenshot: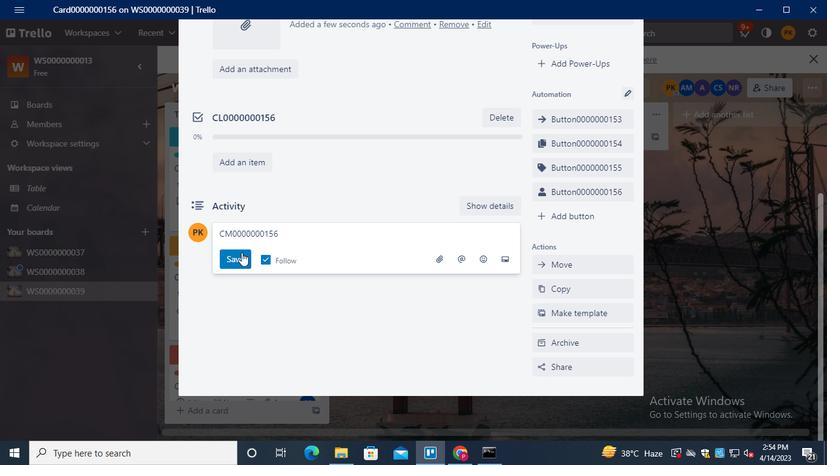 
Action: Keyboard Key.alt_l
Screenshot: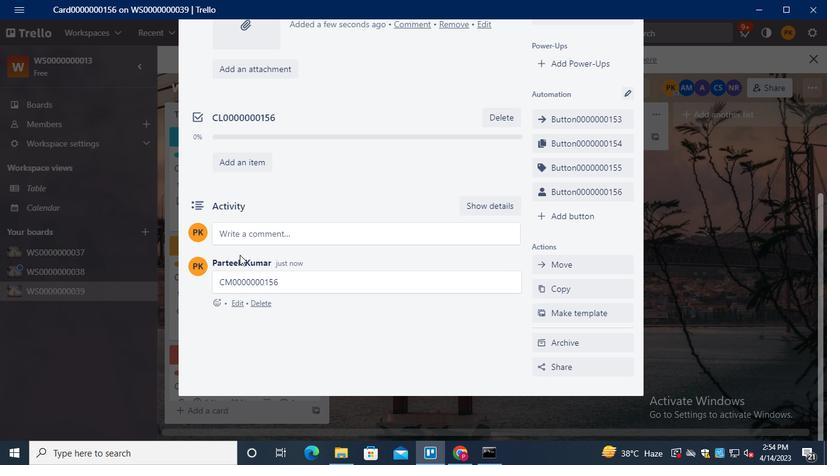 
Action: Keyboard Key.tab
Screenshot: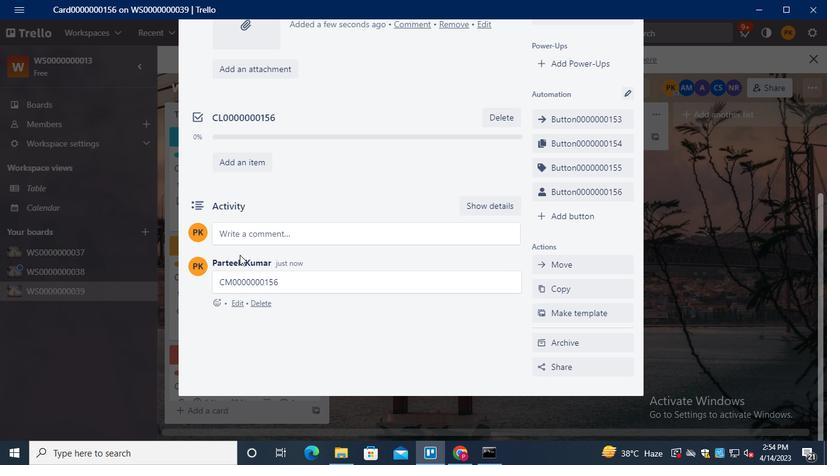 
Action: Mouse moved to (599, 26)
Screenshot: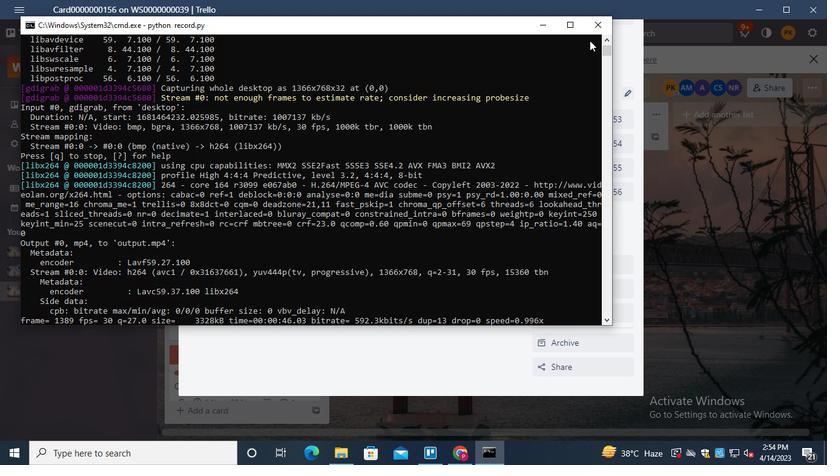 
Action: Mouse pressed left at (599, 26)
Screenshot: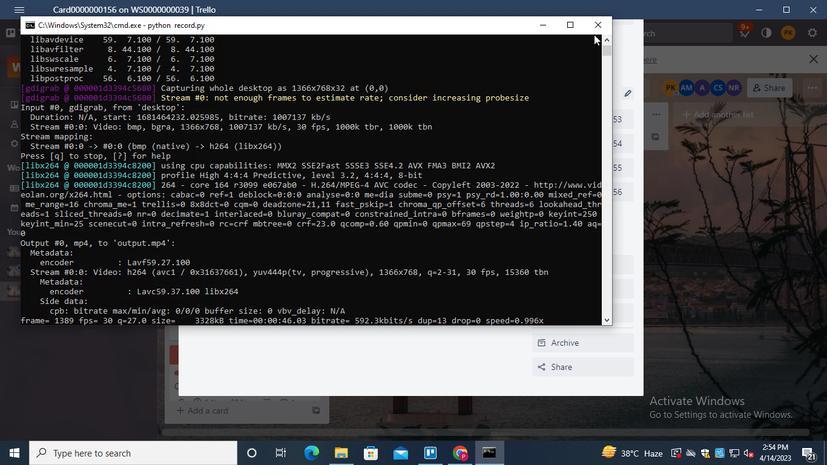 
Action: Mouse moved to (593, 29)
Screenshot: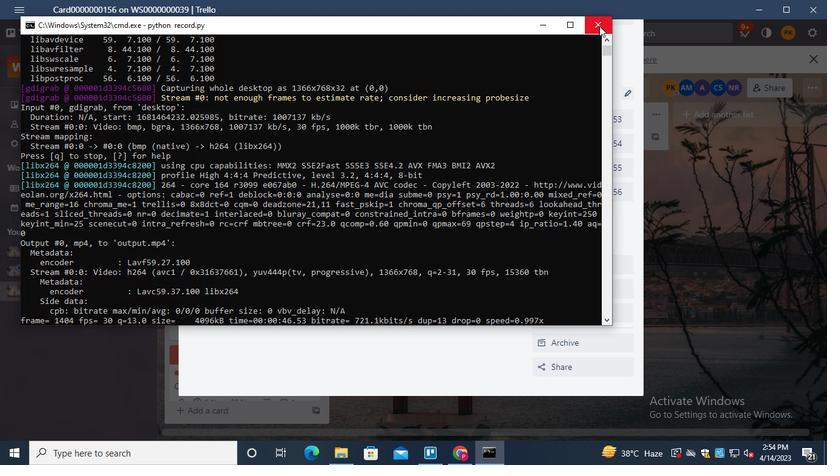 
